 Task: Add a condition where "Hours until next SLA breach Greater than One hundred" in recently solved tickets
Action: Mouse moved to (104, 374)
Screenshot: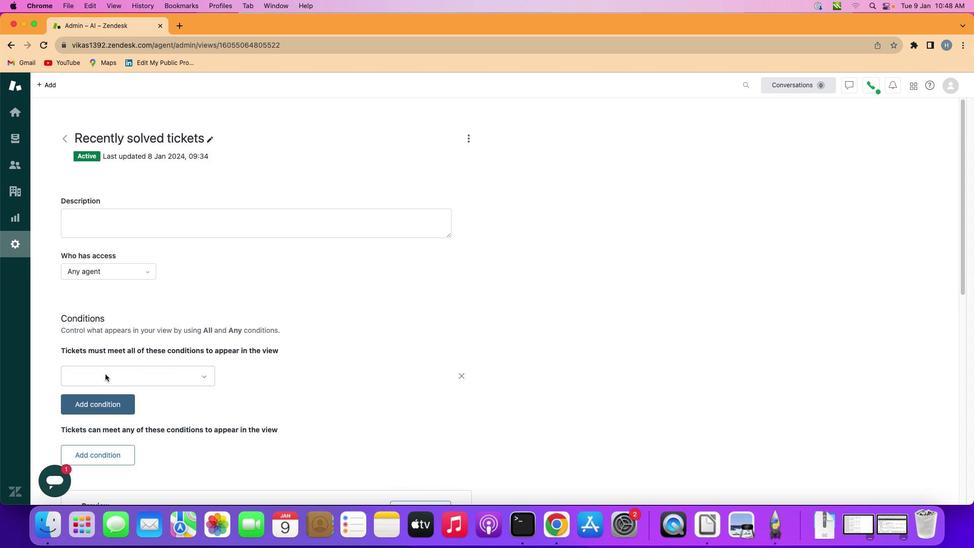 
Action: Mouse pressed left at (104, 374)
Screenshot: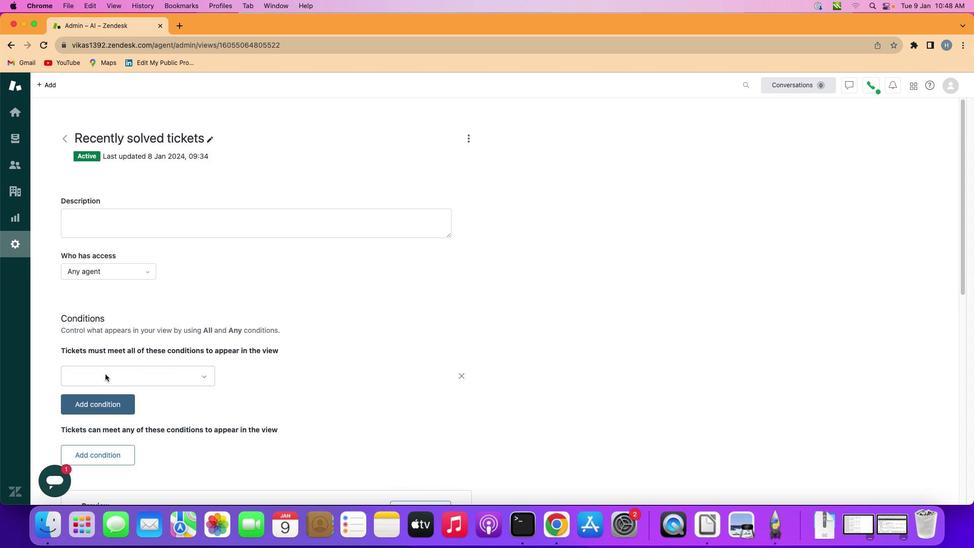 
Action: Mouse moved to (150, 374)
Screenshot: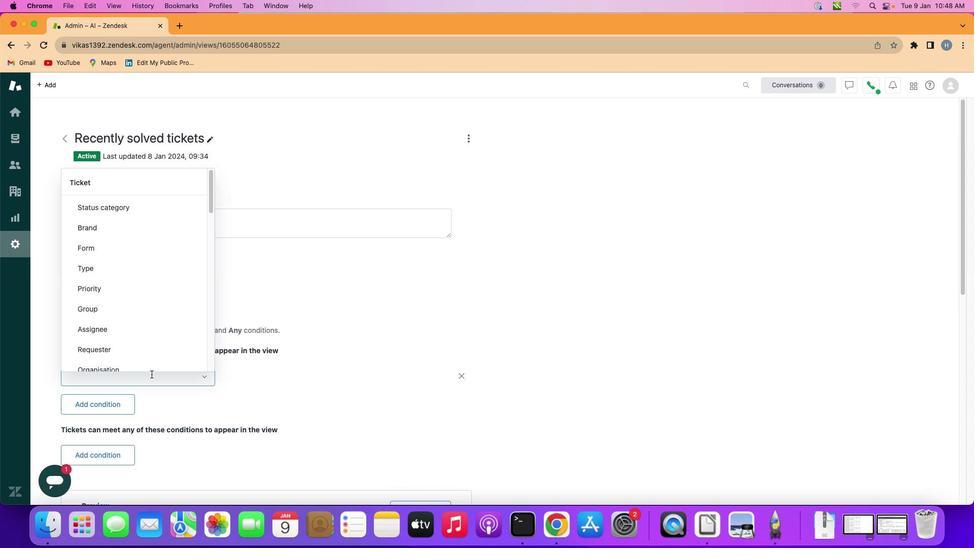 
Action: Mouse pressed left at (150, 374)
Screenshot: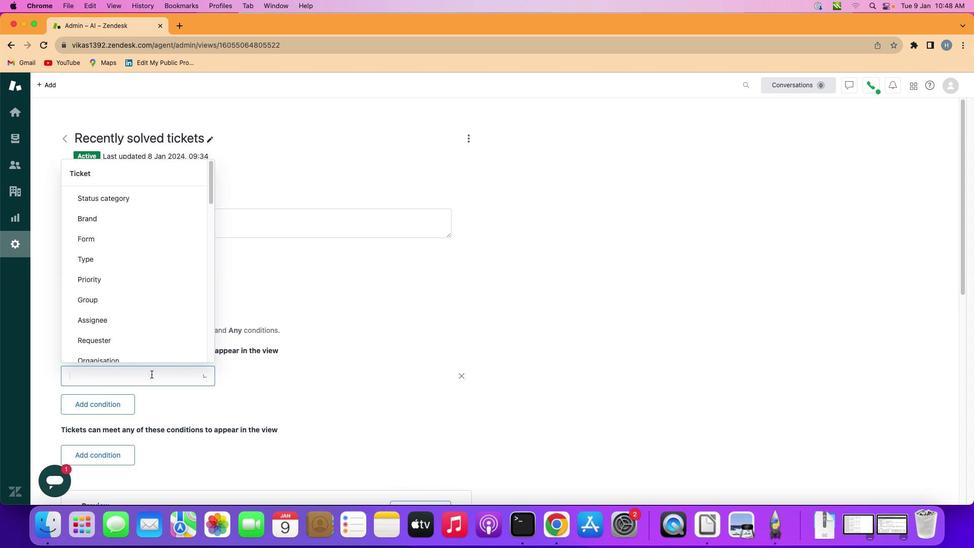 
Action: Mouse moved to (137, 261)
Screenshot: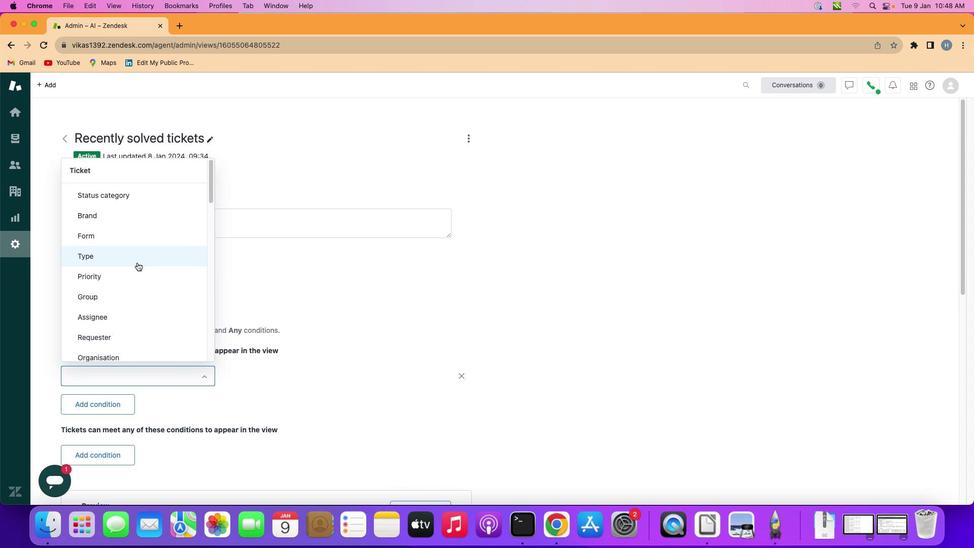 
Action: Mouse scrolled (137, 261) with delta (0, 0)
Screenshot: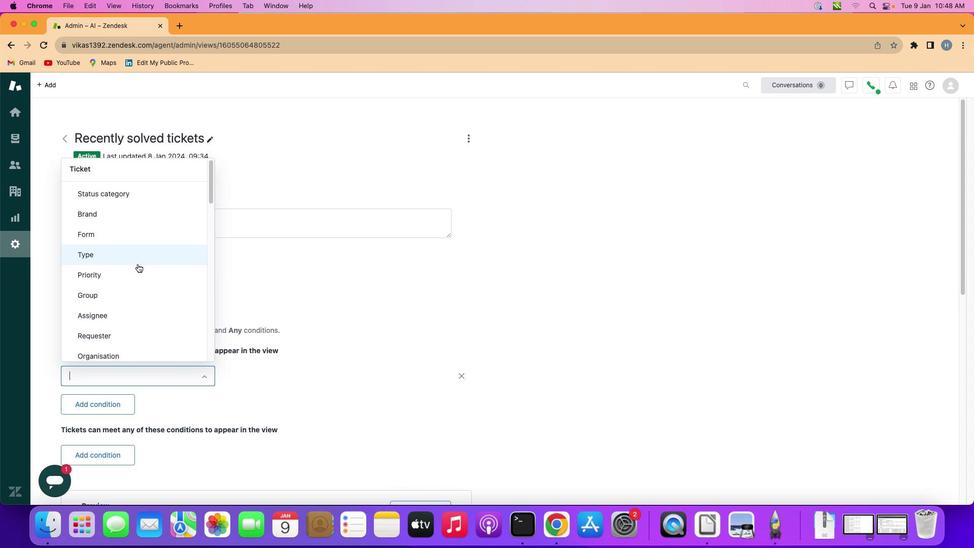 
Action: Mouse moved to (137, 261)
Screenshot: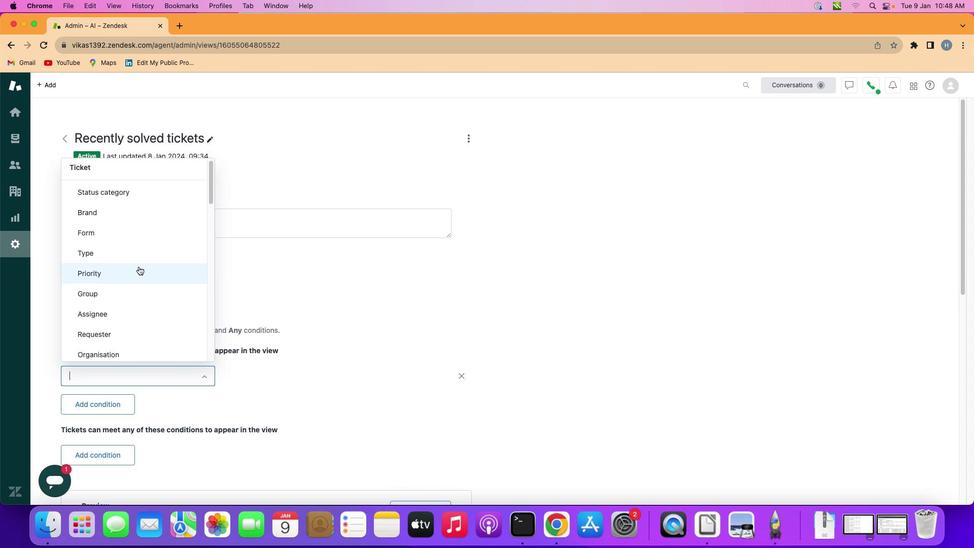 
Action: Mouse scrolled (137, 261) with delta (0, 0)
Screenshot: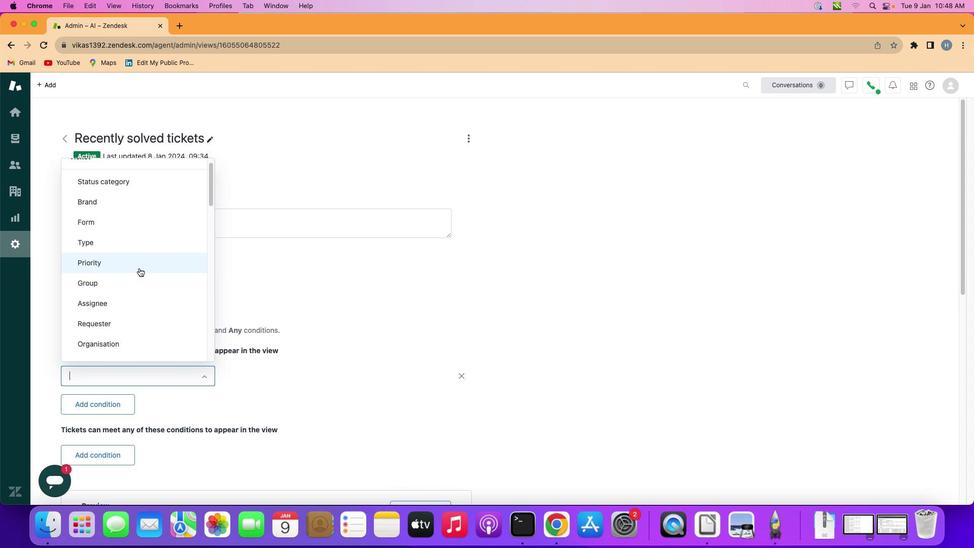 
Action: Mouse moved to (137, 262)
Screenshot: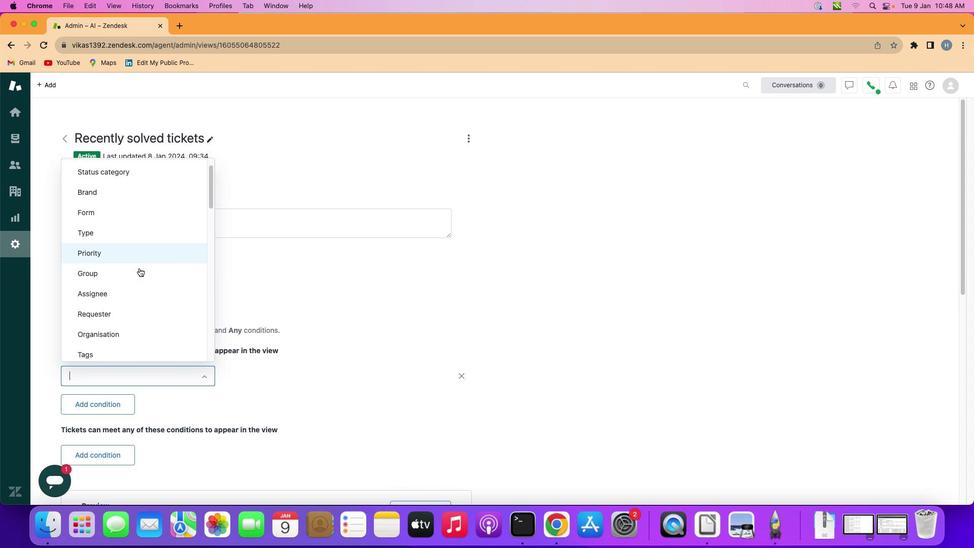 
Action: Mouse scrolled (137, 262) with delta (0, 0)
Screenshot: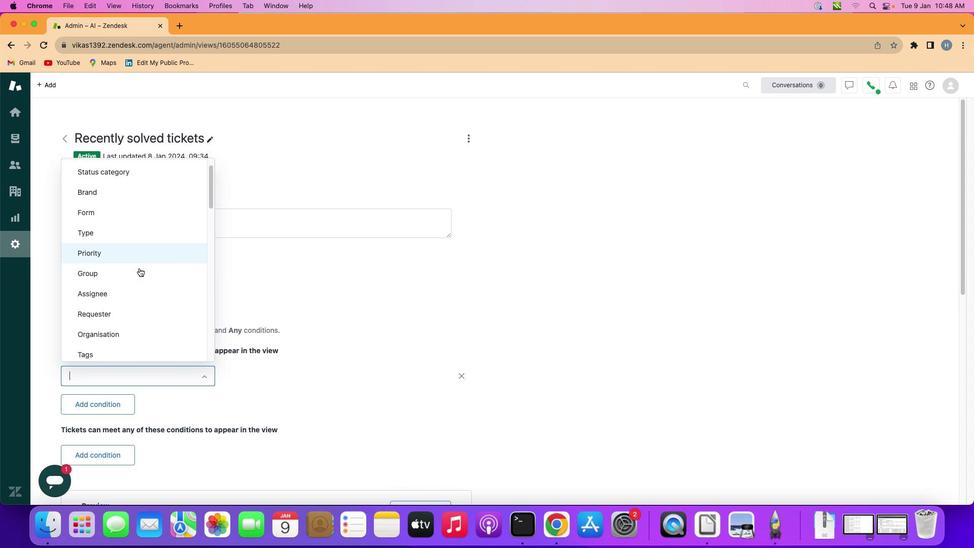 
Action: Mouse moved to (139, 267)
Screenshot: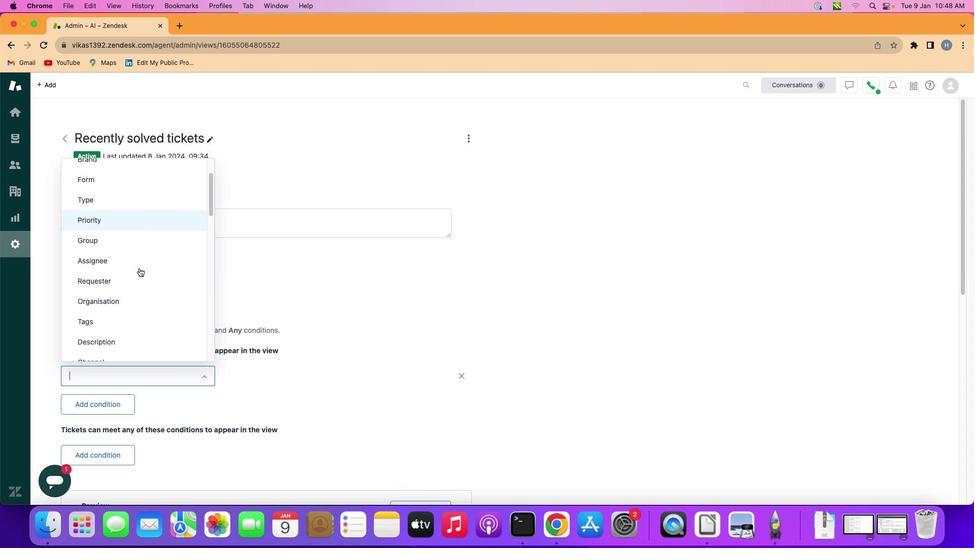 
Action: Mouse scrolled (139, 267) with delta (0, 0)
Screenshot: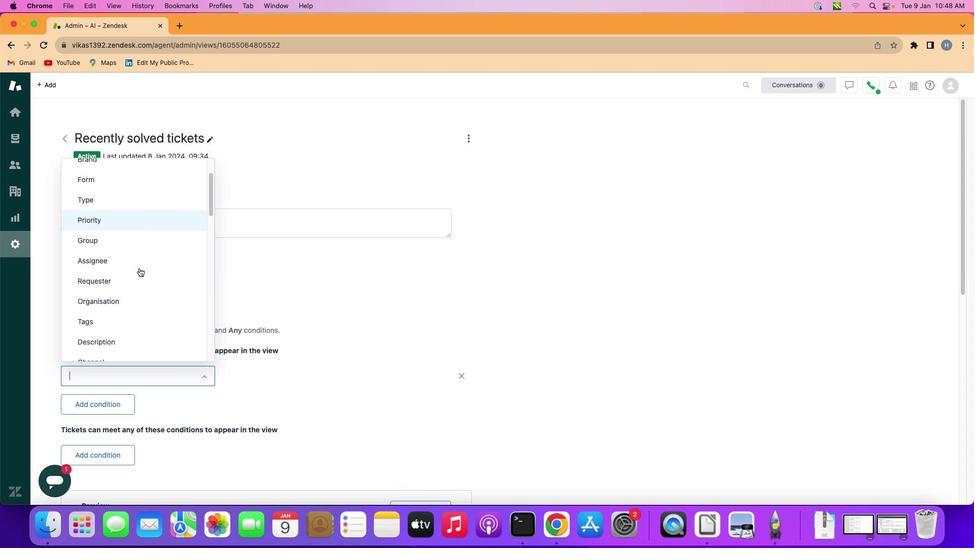 
Action: Mouse moved to (139, 268)
Screenshot: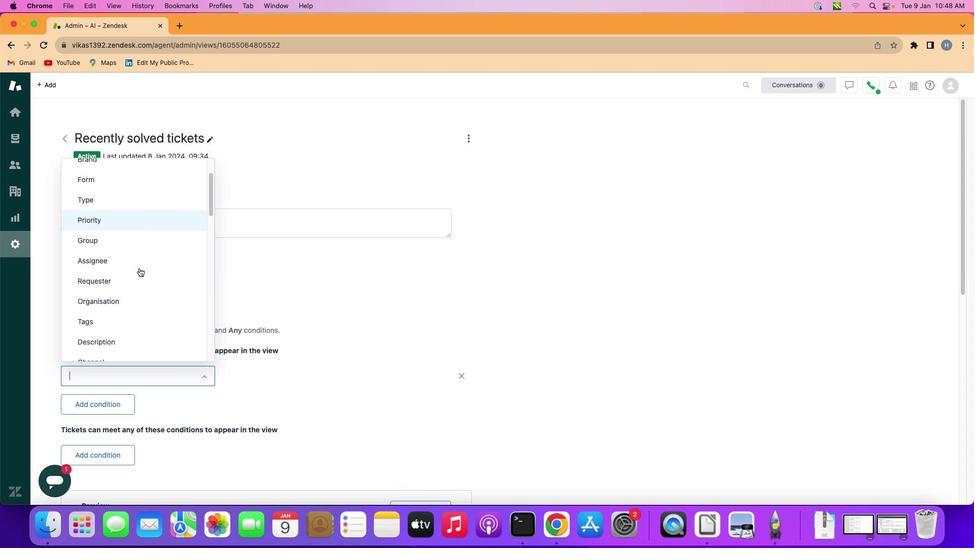 
Action: Mouse scrolled (139, 268) with delta (0, 0)
Screenshot: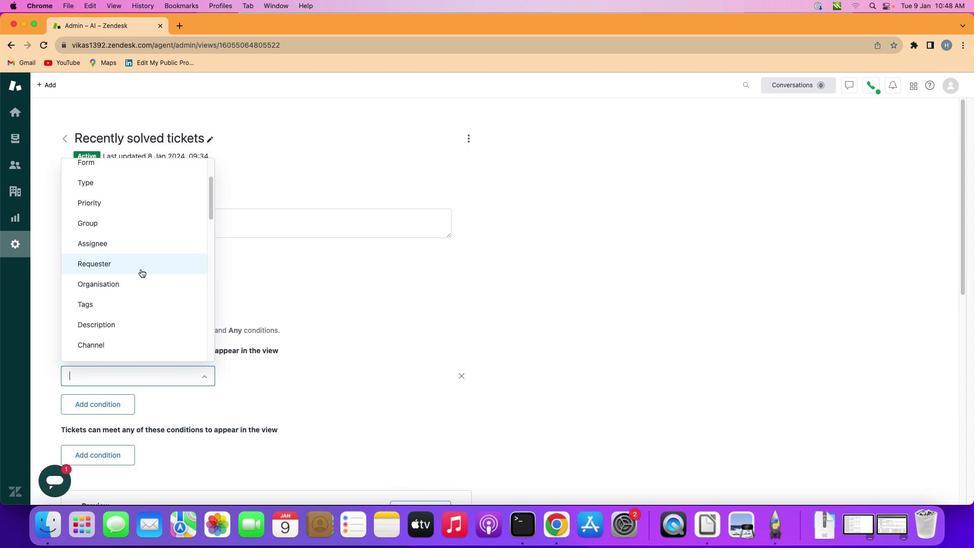 
Action: Mouse scrolled (139, 268) with delta (0, 0)
Screenshot: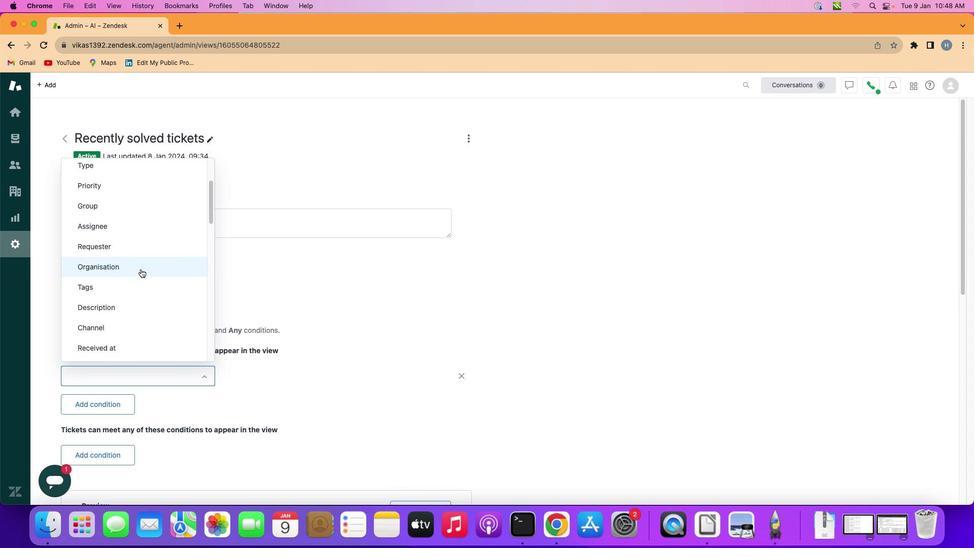 
Action: Mouse moved to (141, 269)
Screenshot: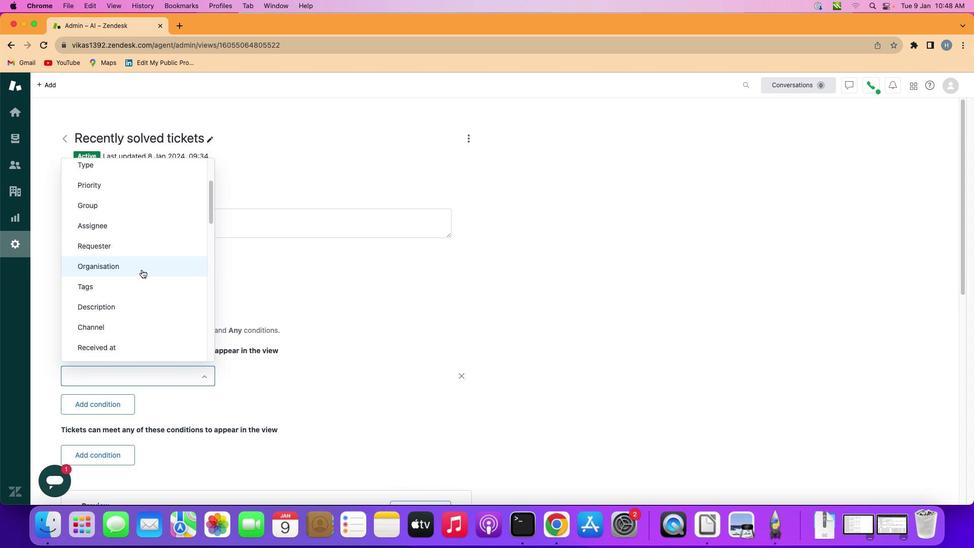 
Action: Mouse scrolled (141, 269) with delta (0, 0)
Screenshot: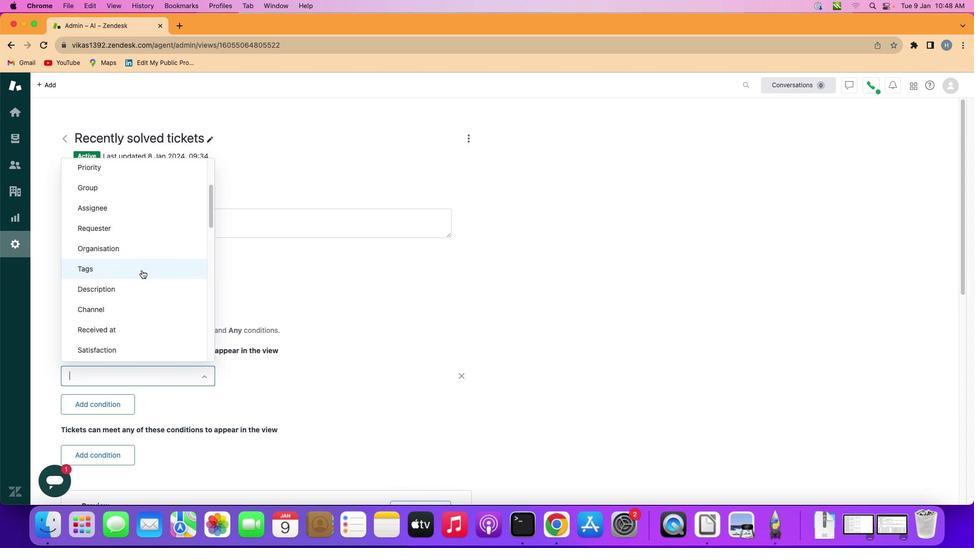 
Action: Mouse moved to (141, 269)
Screenshot: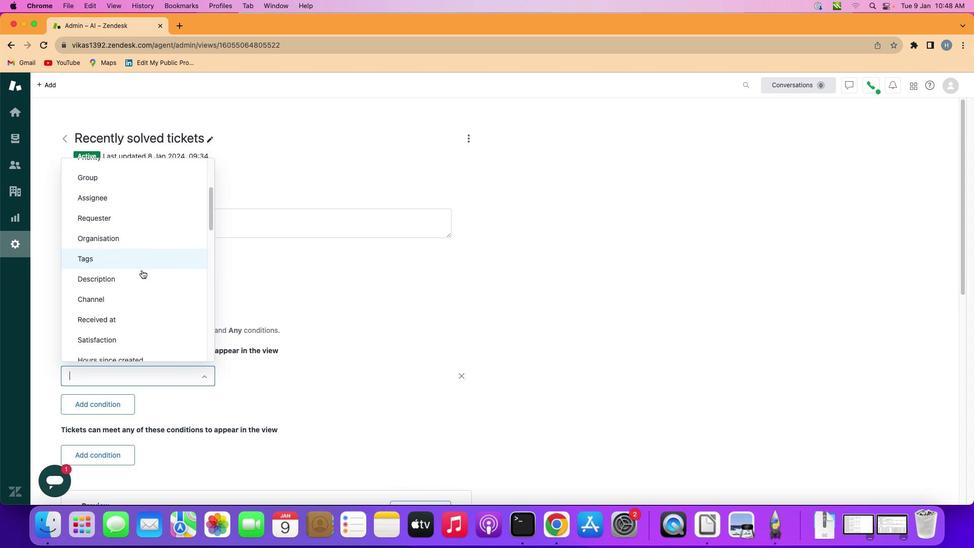 
Action: Mouse scrolled (141, 269) with delta (0, 0)
Screenshot: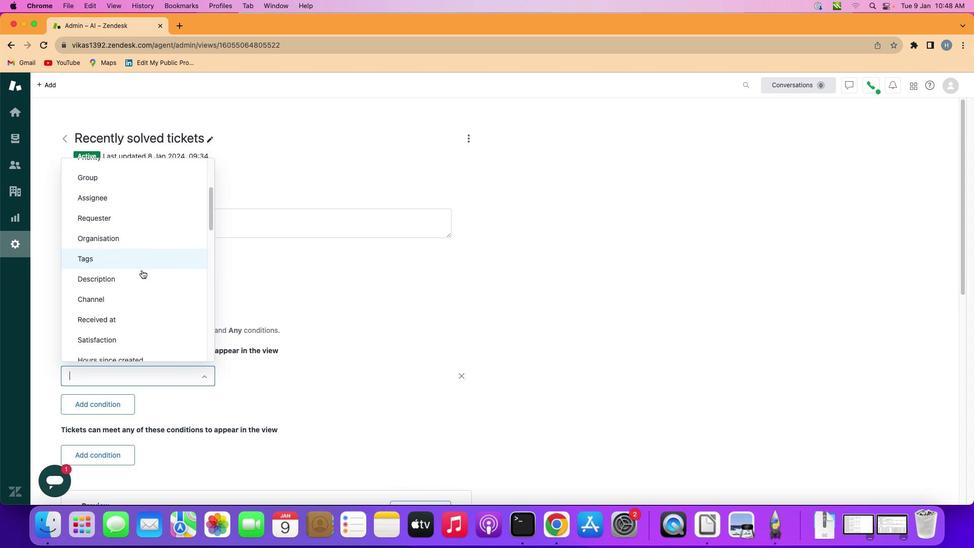 
Action: Mouse moved to (141, 269)
Screenshot: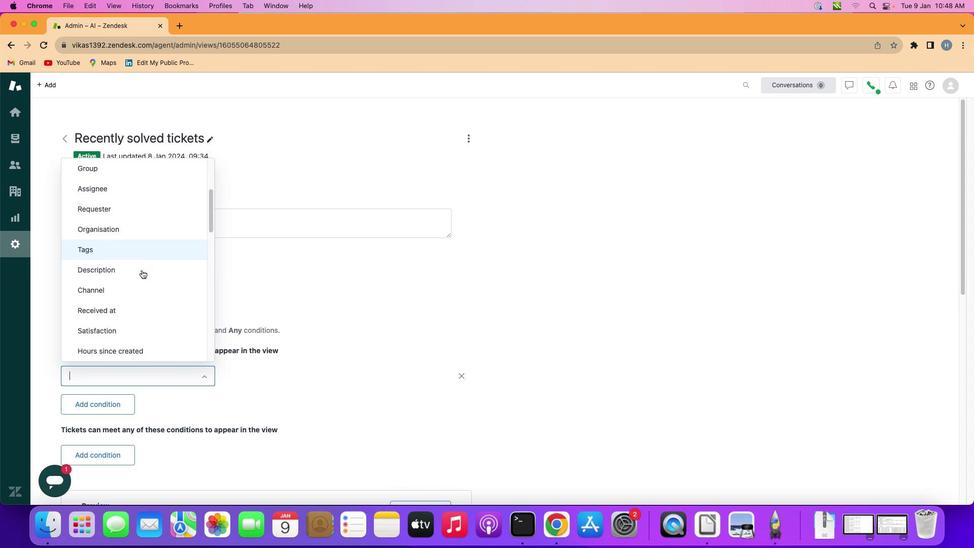 
Action: Mouse scrolled (141, 269) with delta (0, 0)
Screenshot: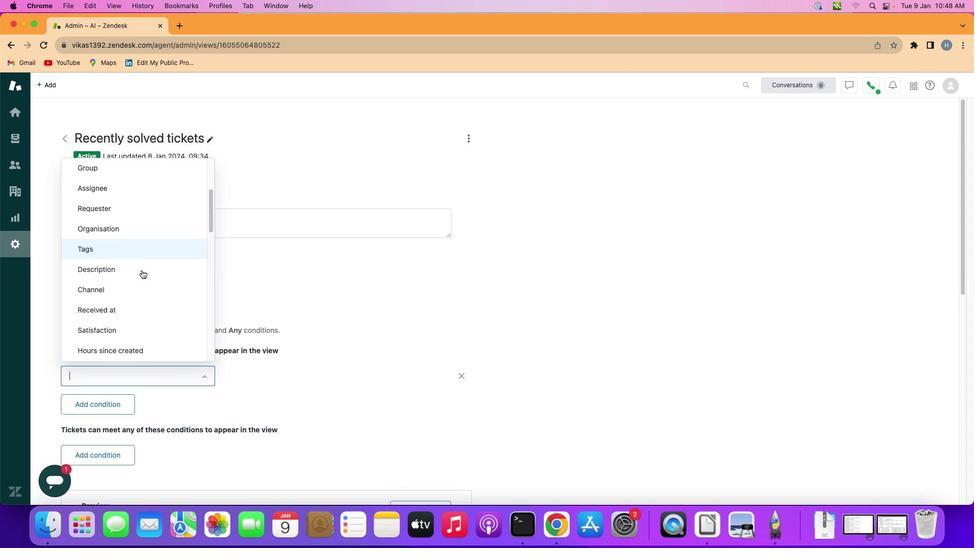 
Action: Mouse moved to (141, 270)
Screenshot: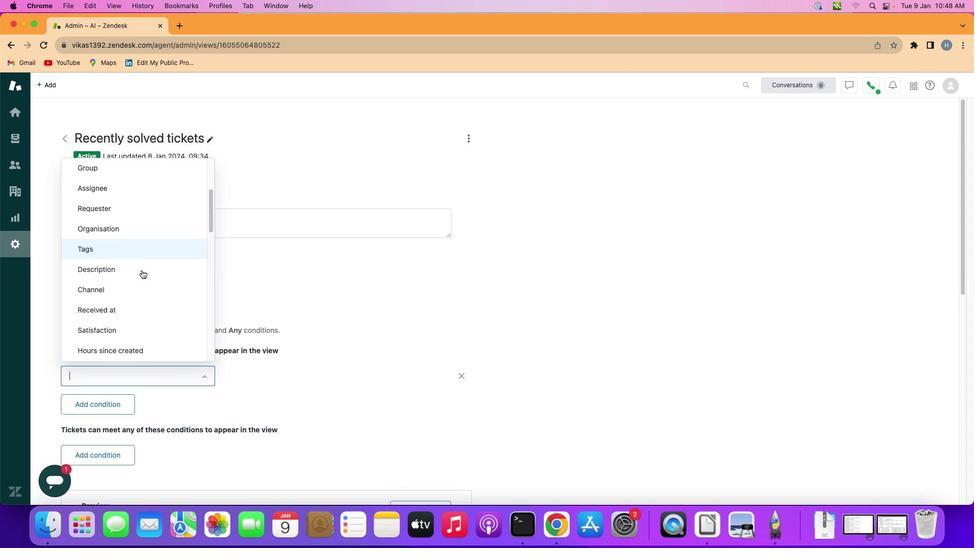 
Action: Mouse scrolled (141, 270) with delta (0, 0)
Screenshot: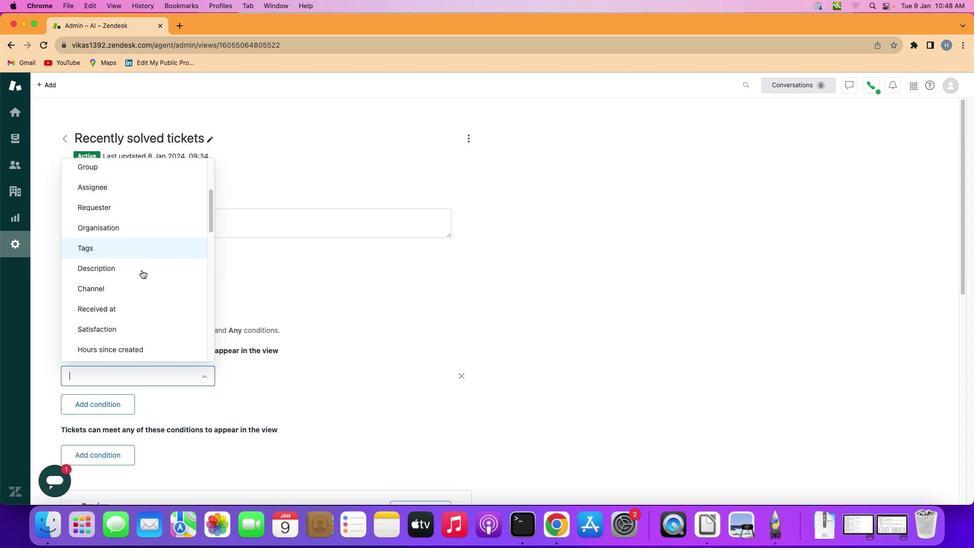 
Action: Mouse scrolled (141, 270) with delta (0, 0)
Screenshot: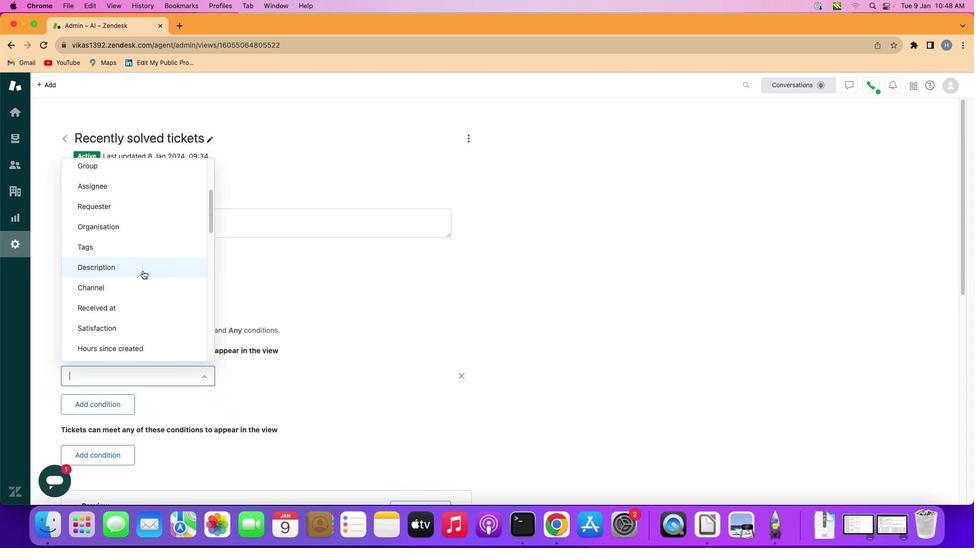 
Action: Mouse moved to (143, 269)
Screenshot: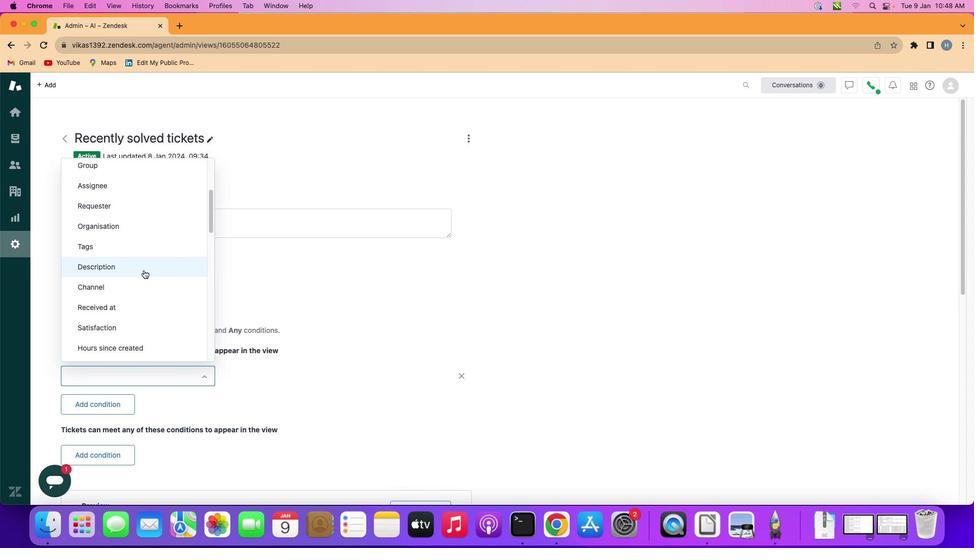 
Action: Mouse scrolled (143, 269) with delta (0, 0)
Screenshot: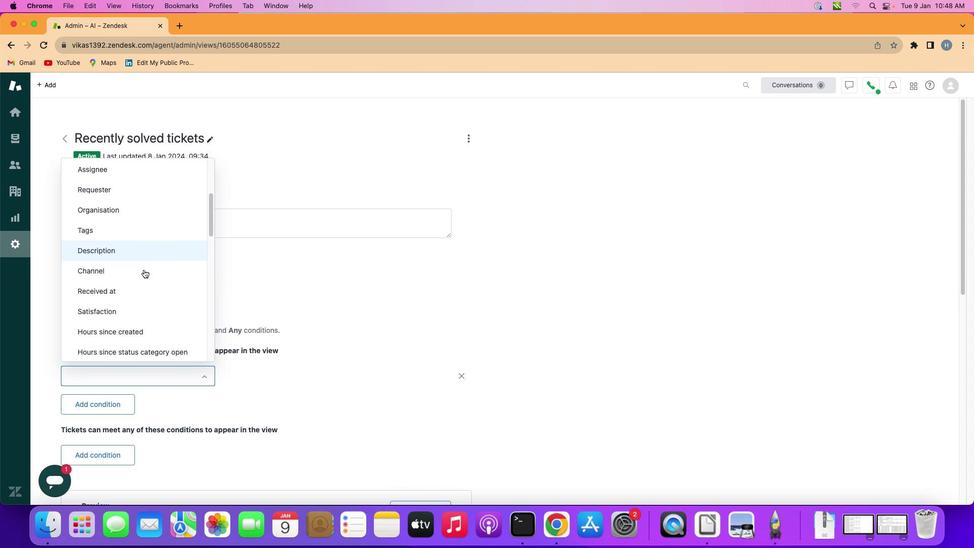 
Action: Mouse scrolled (143, 269) with delta (0, 0)
Screenshot: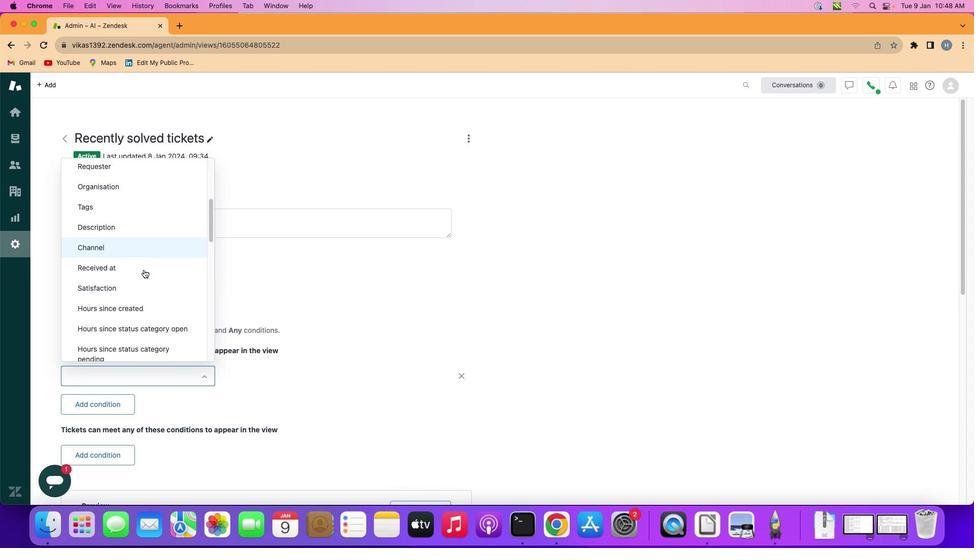 
Action: Mouse scrolled (143, 269) with delta (0, 0)
Screenshot: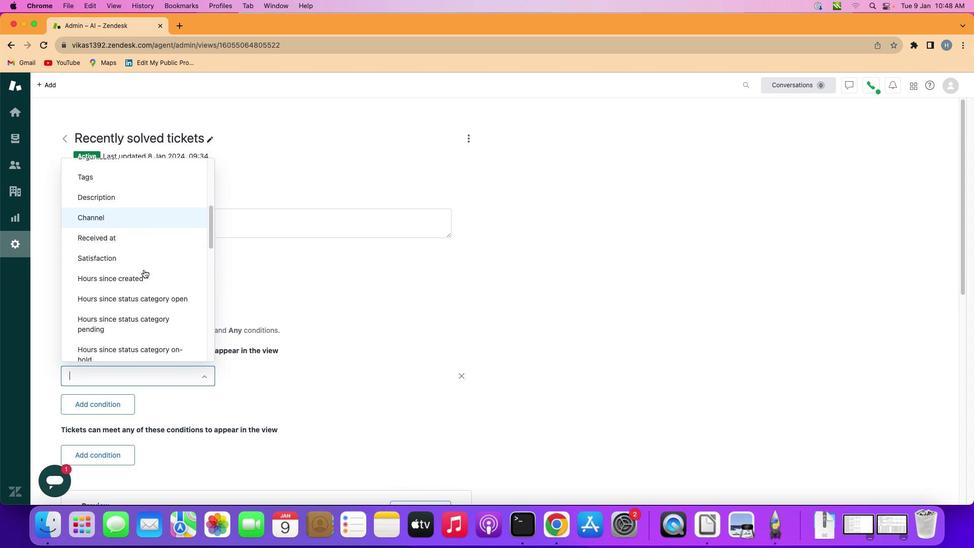 
Action: Mouse moved to (143, 269)
Screenshot: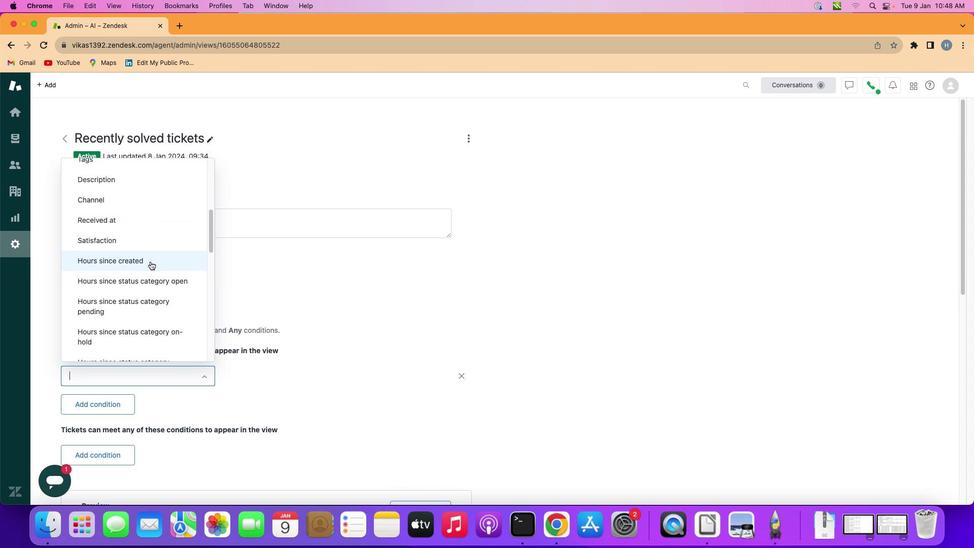 
Action: Mouse scrolled (143, 269) with delta (0, -1)
Screenshot: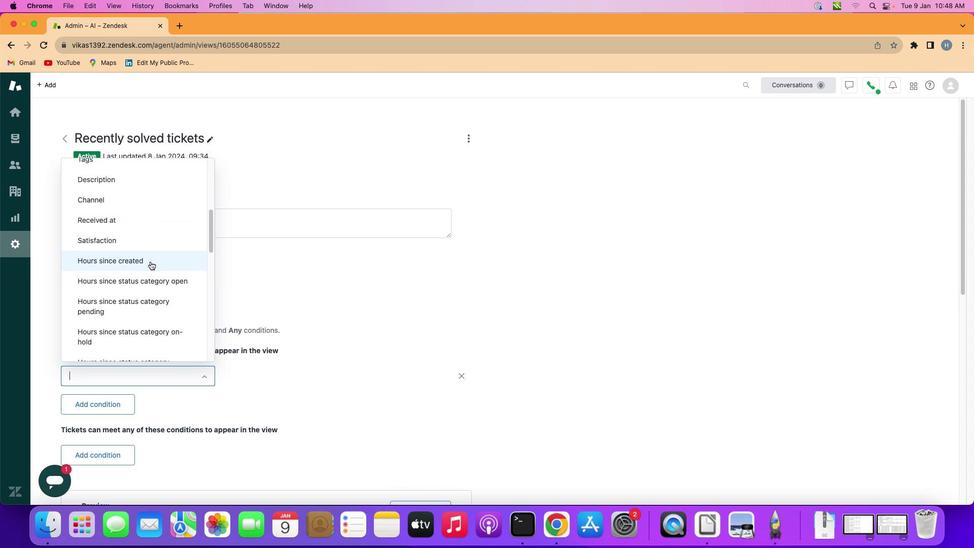 
Action: Mouse moved to (150, 260)
Screenshot: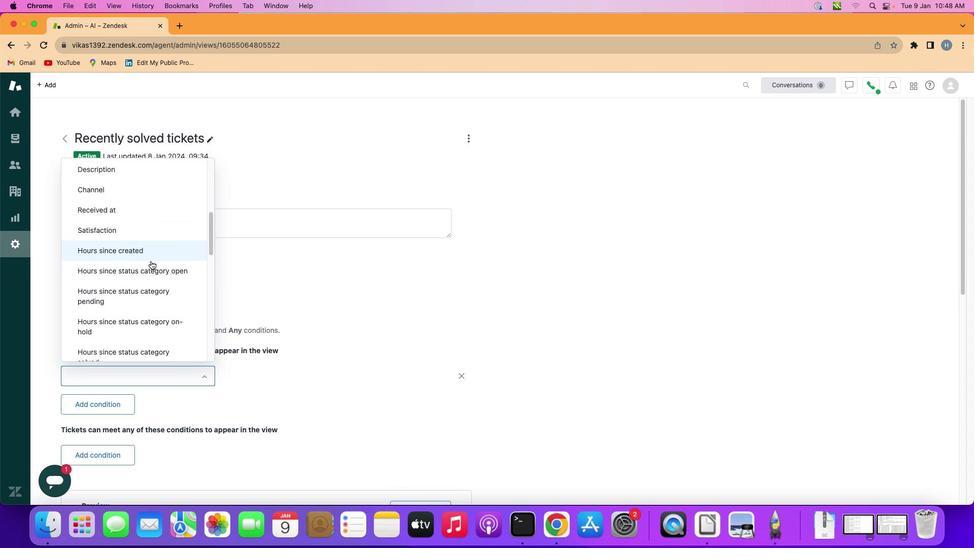 
Action: Mouse scrolled (150, 260) with delta (0, 0)
Screenshot: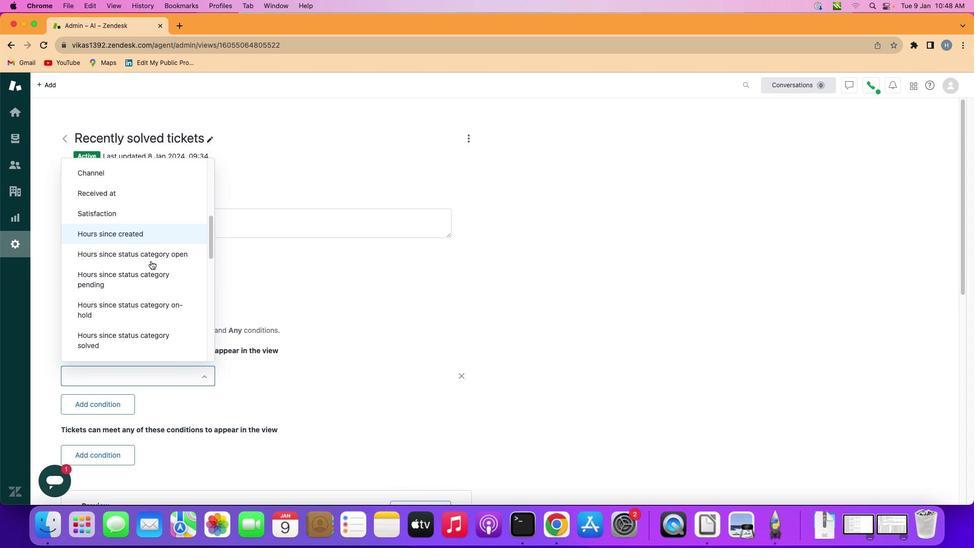 
Action: Mouse scrolled (150, 260) with delta (0, 0)
Screenshot: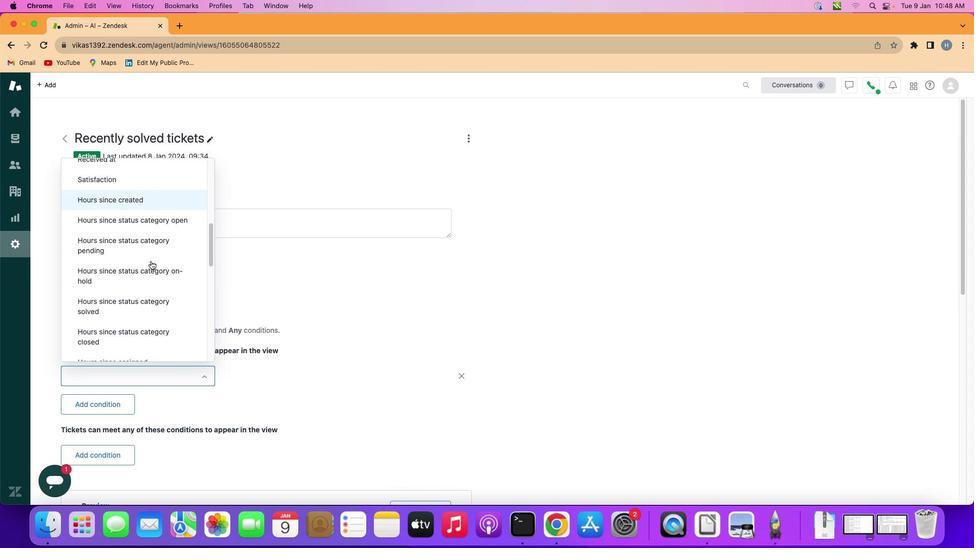 
Action: Mouse scrolled (150, 260) with delta (0, 0)
Screenshot: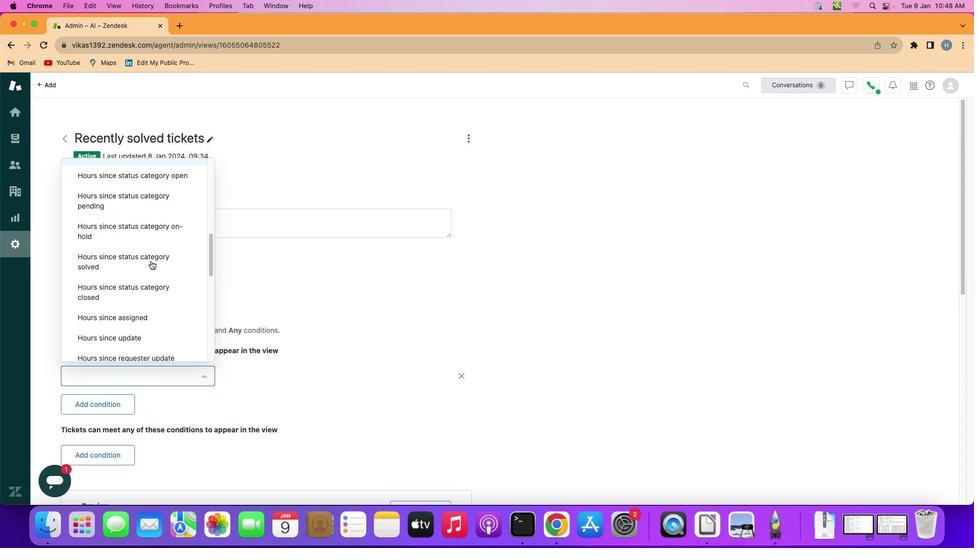 
Action: Mouse scrolled (150, 260) with delta (0, -1)
Screenshot: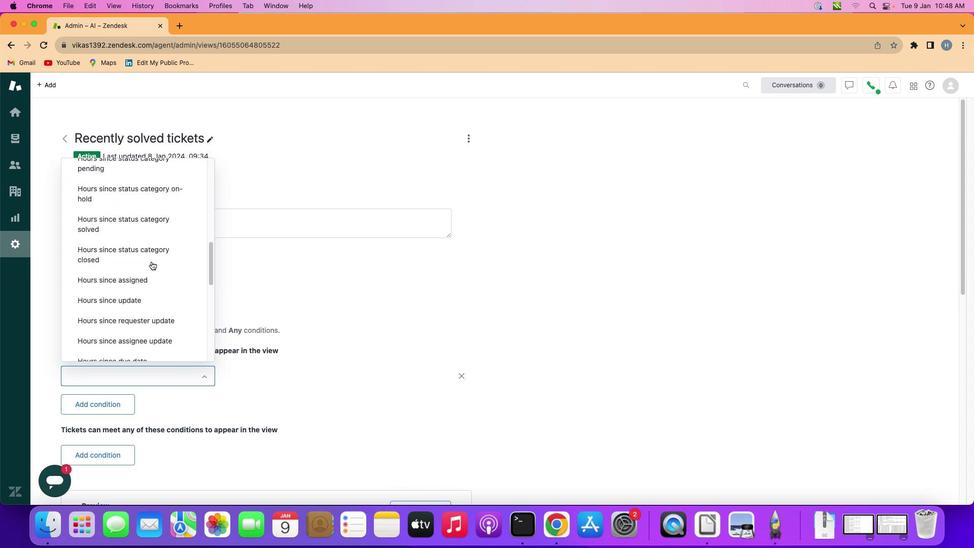 
Action: Mouse scrolled (150, 260) with delta (0, -1)
Screenshot: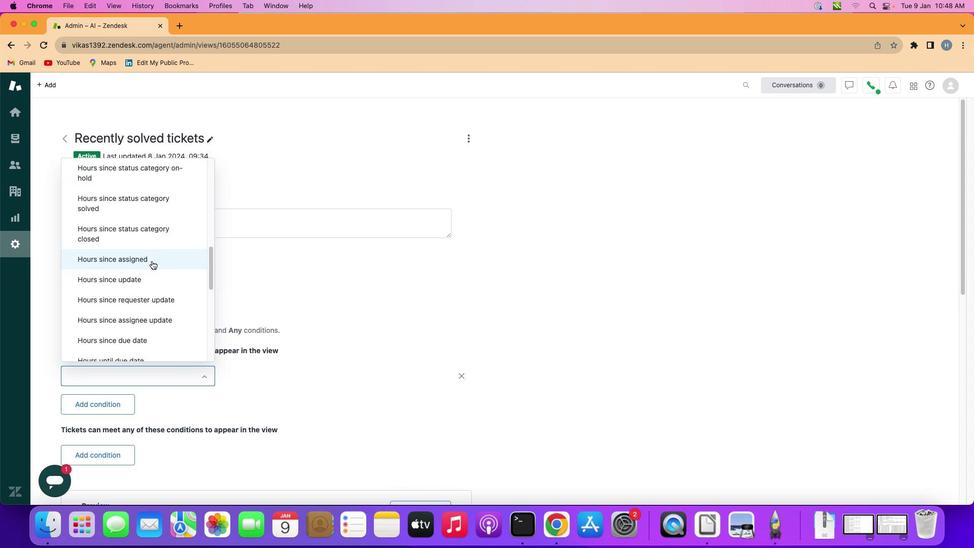 
Action: Mouse moved to (153, 260)
Screenshot: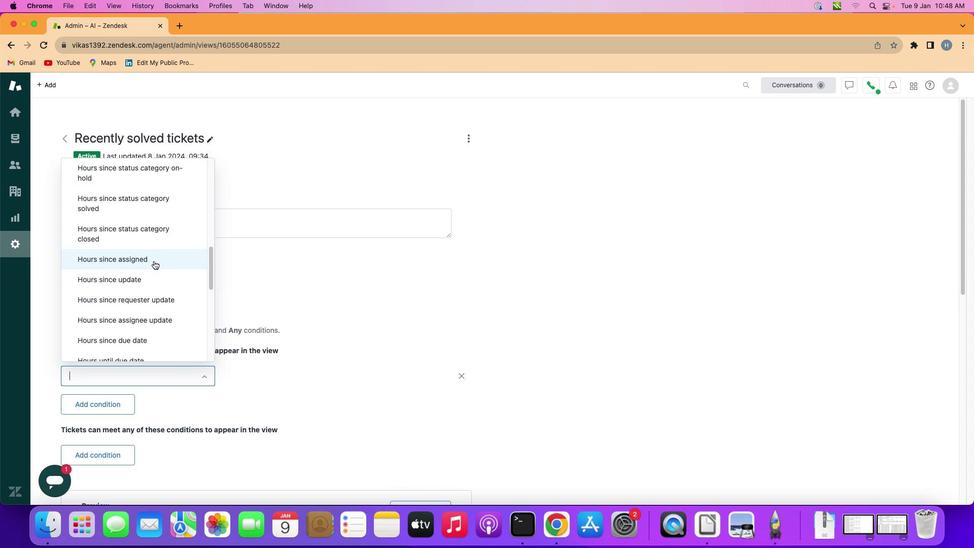 
Action: Mouse scrolled (153, 260) with delta (0, 0)
Screenshot: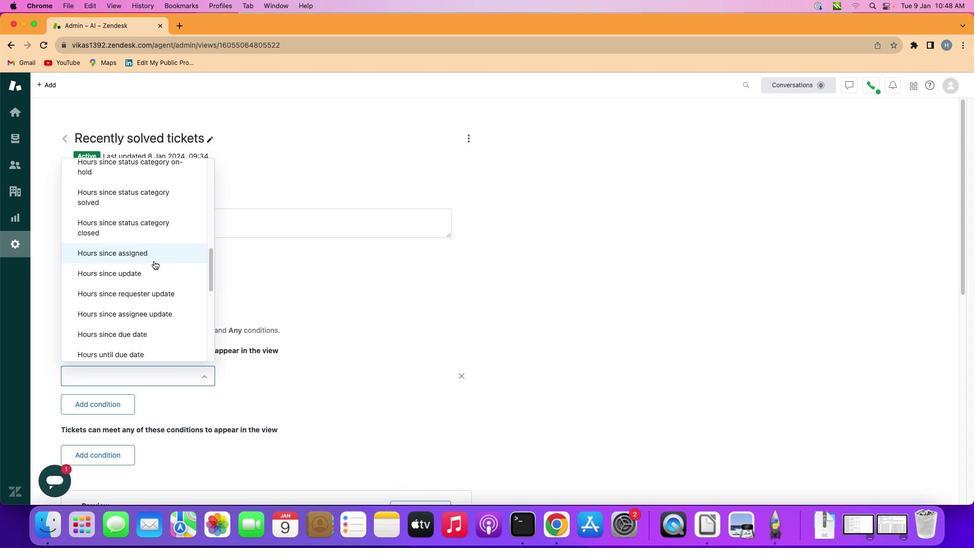 
Action: Mouse scrolled (153, 260) with delta (0, 0)
Screenshot: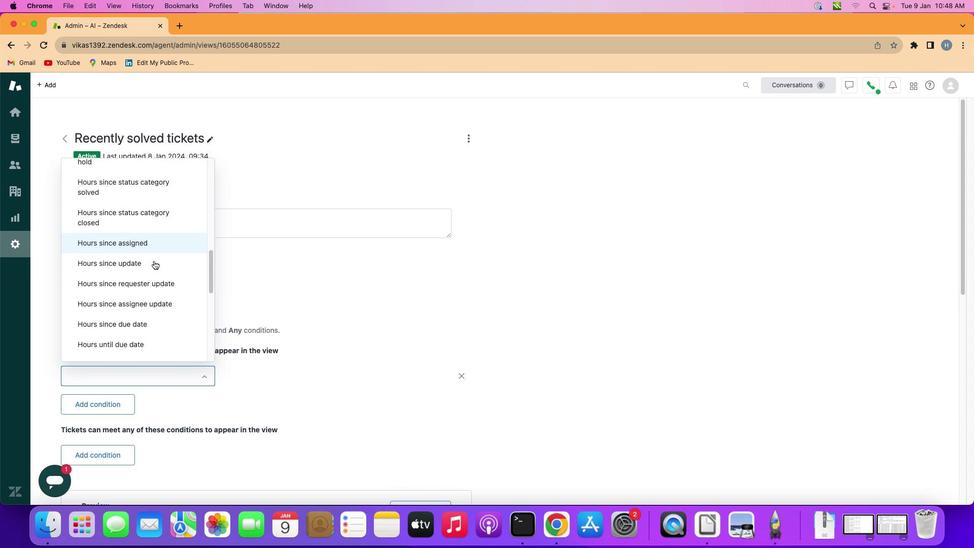
Action: Mouse scrolled (153, 260) with delta (0, 0)
Screenshot: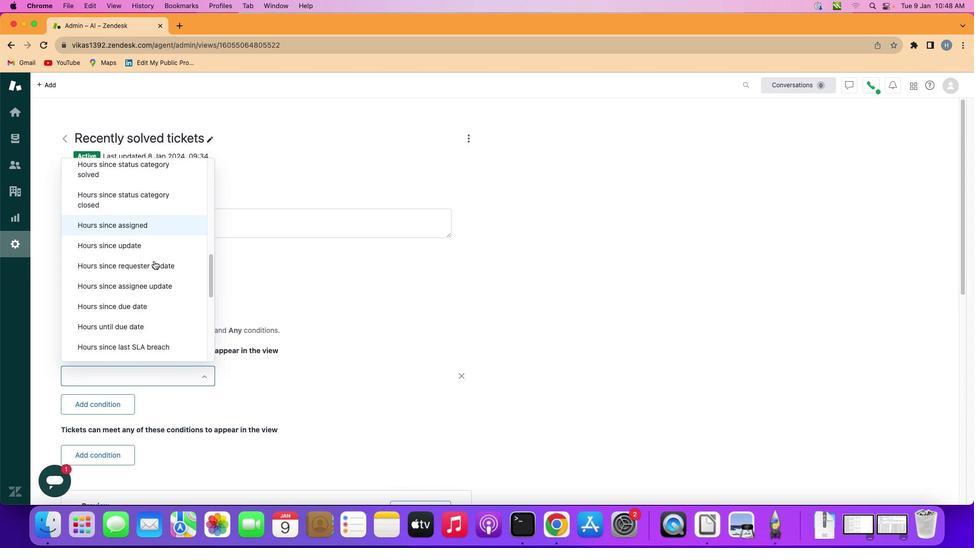 
Action: Mouse scrolled (153, 260) with delta (0, 0)
Screenshot: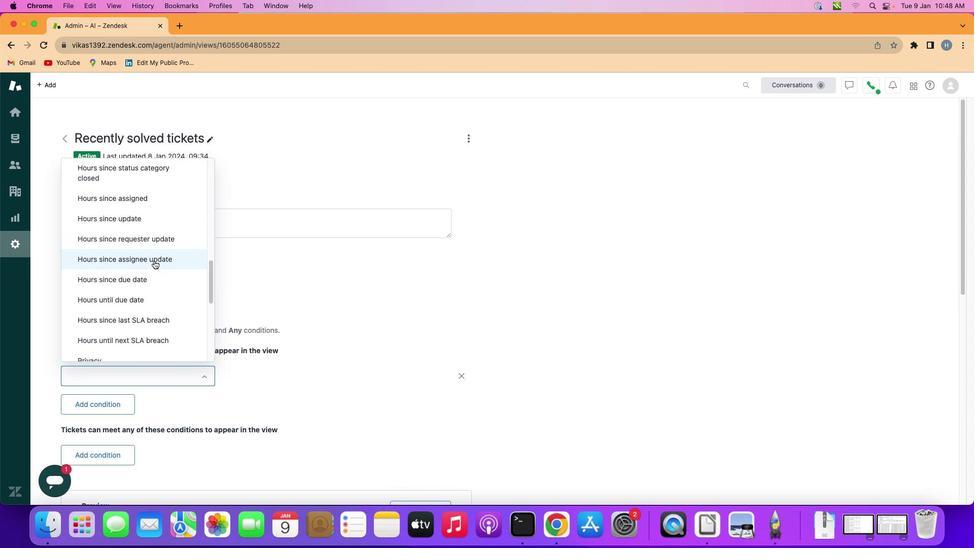 
Action: Mouse scrolled (153, 260) with delta (0, 0)
Screenshot: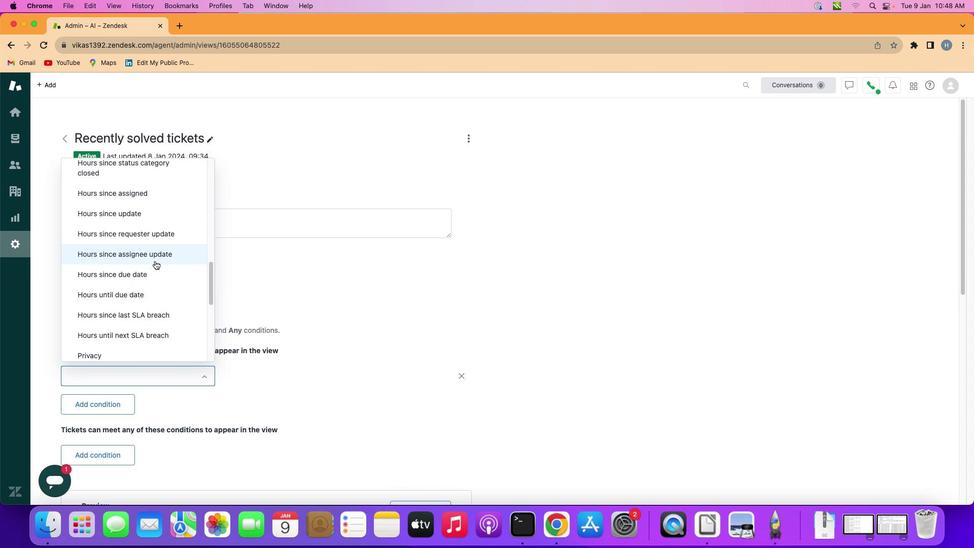 
Action: Mouse moved to (154, 260)
Screenshot: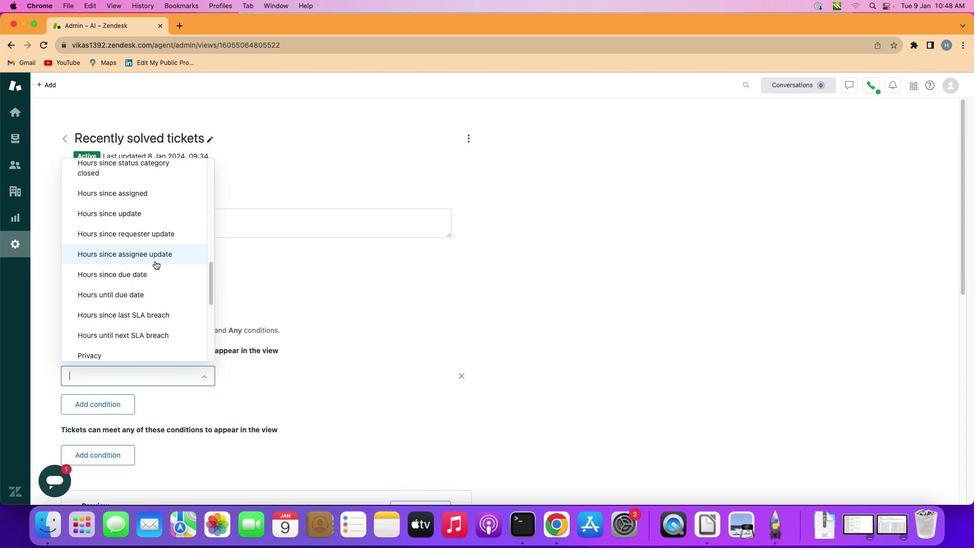
Action: Mouse scrolled (154, 260) with delta (0, 0)
Screenshot: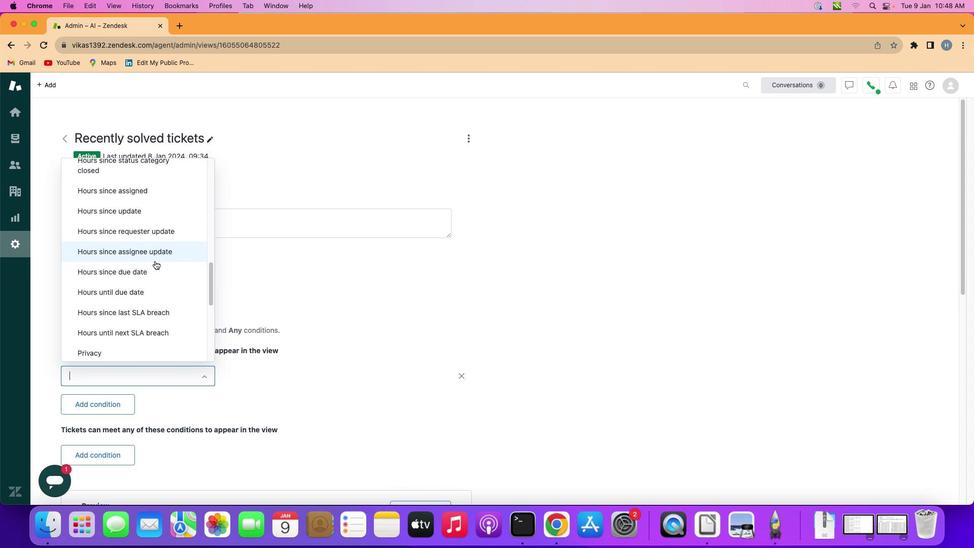 
Action: Mouse scrolled (154, 260) with delta (0, 0)
Screenshot: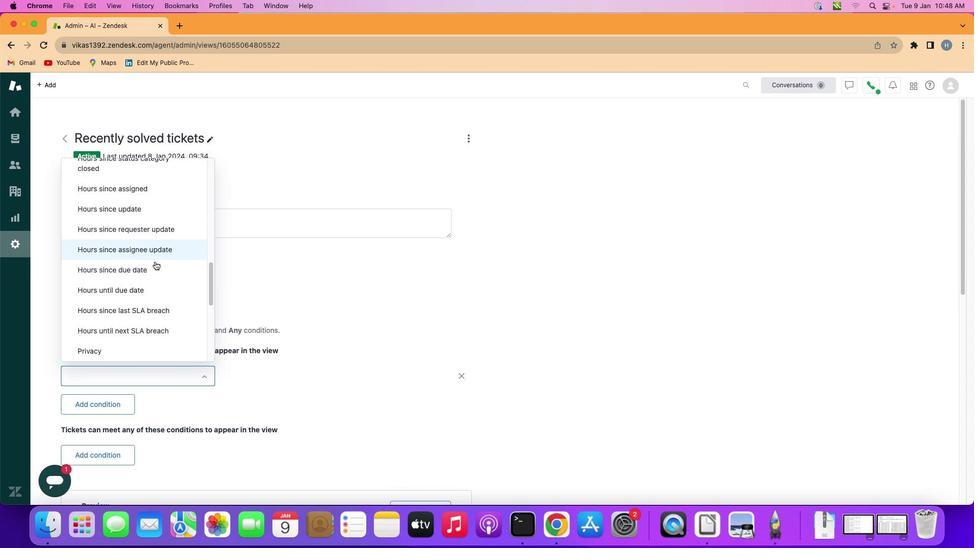
Action: Mouse scrolled (154, 260) with delta (0, 0)
Screenshot: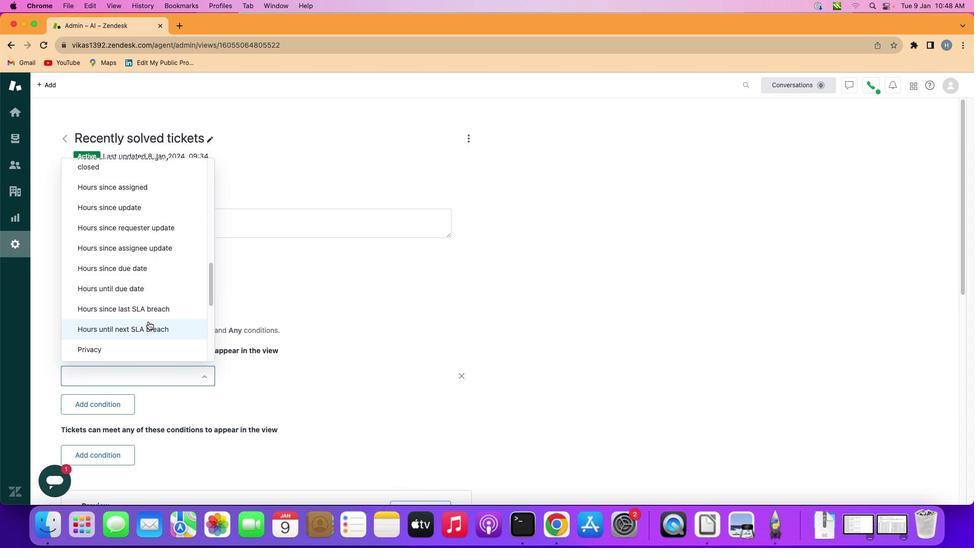 
Action: Mouse moved to (148, 324)
Screenshot: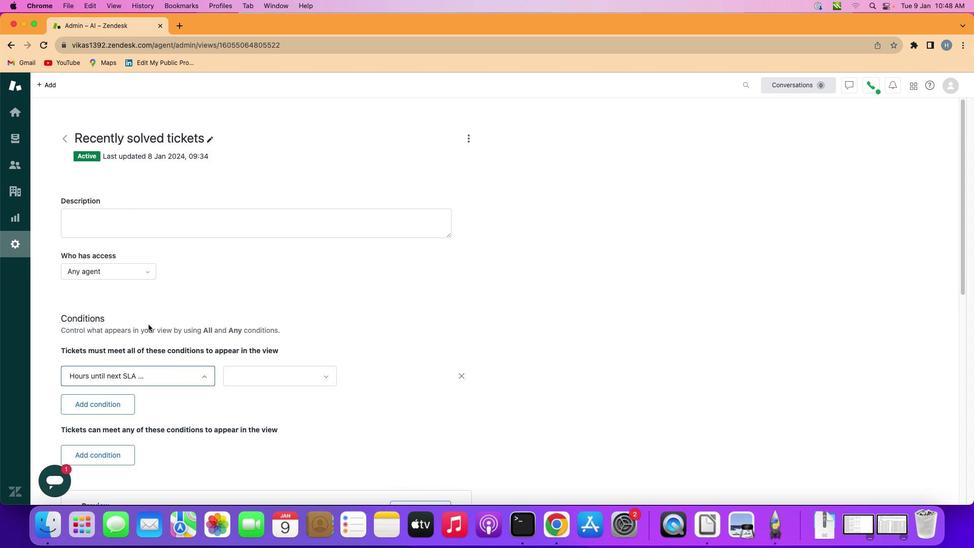 
Action: Mouse pressed left at (148, 324)
Screenshot: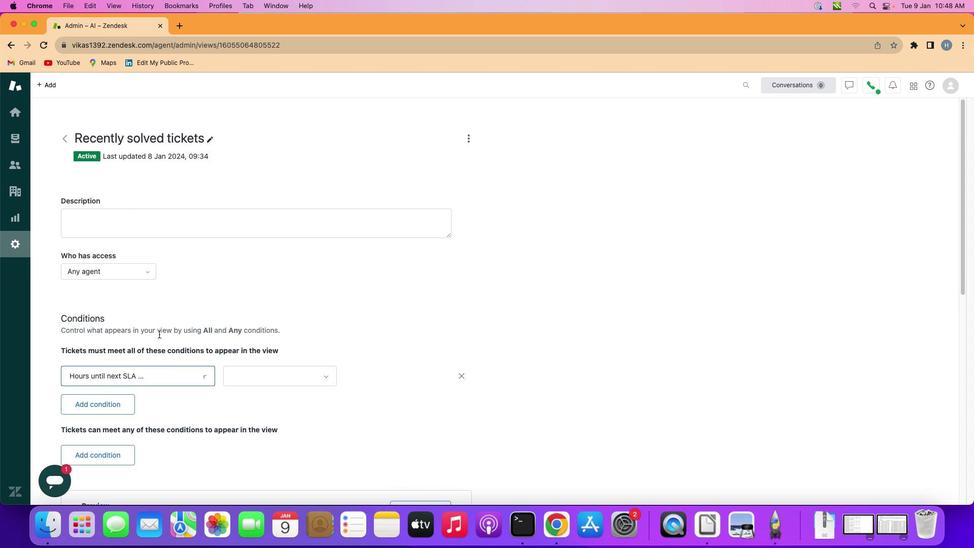 
Action: Mouse moved to (292, 374)
Screenshot: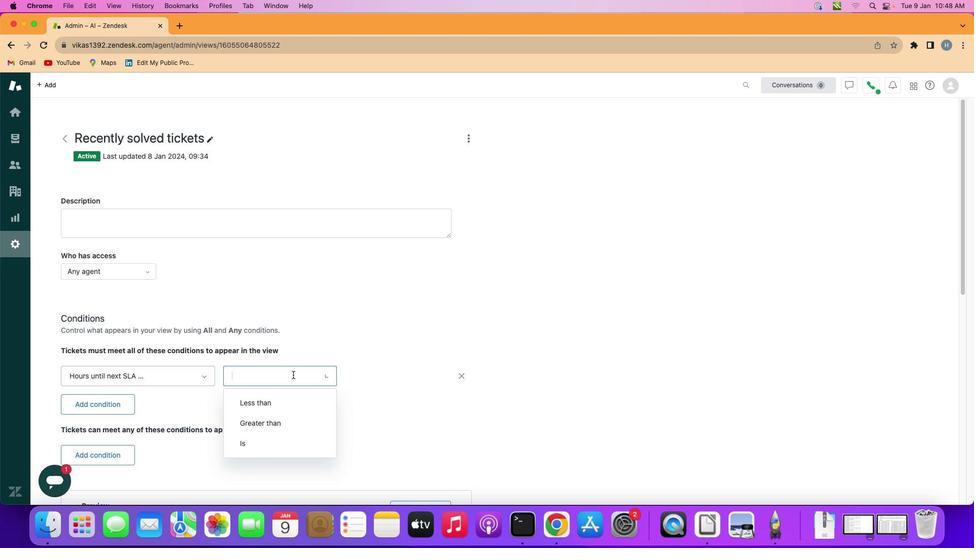 
Action: Mouse pressed left at (292, 374)
Screenshot: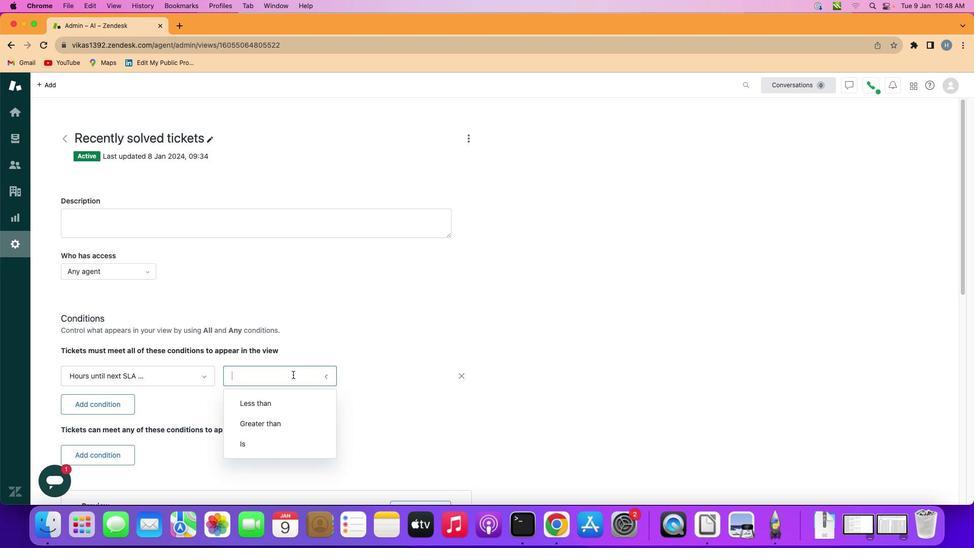 
Action: Mouse moved to (281, 421)
Screenshot: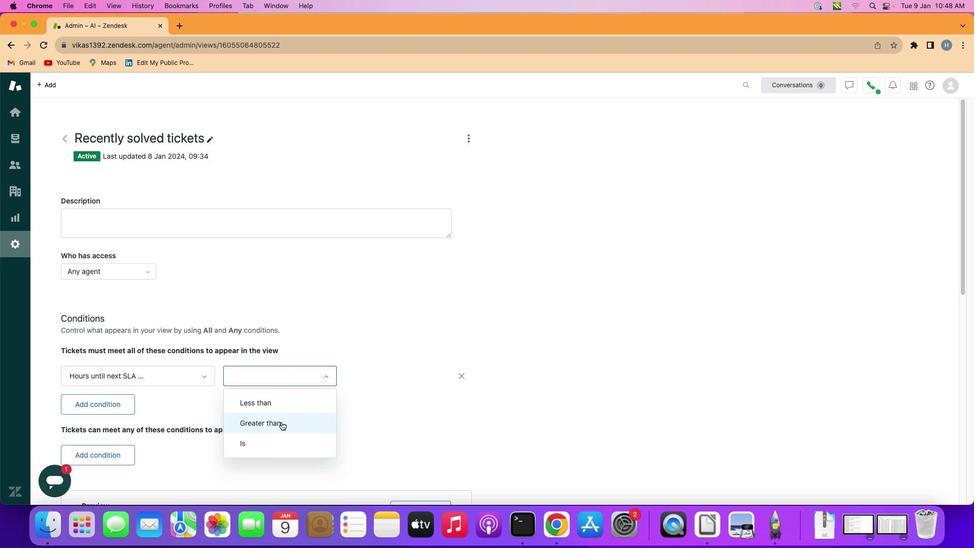 
Action: Mouse pressed left at (281, 421)
Screenshot: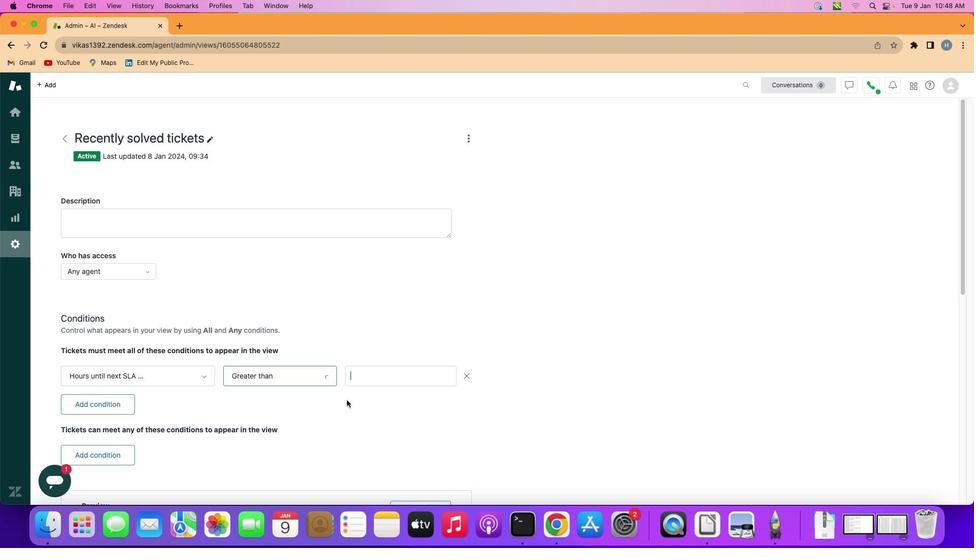 
Action: Mouse moved to (394, 375)
Screenshot: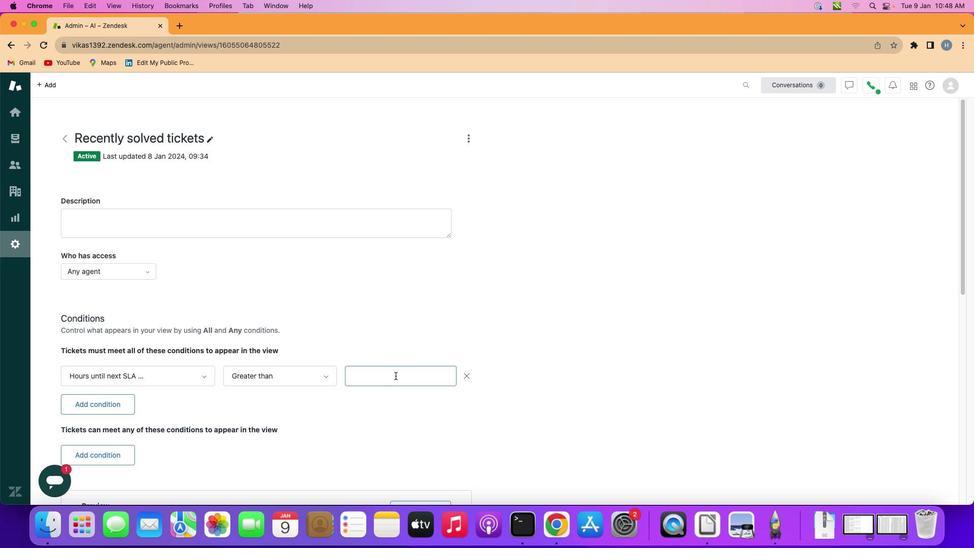 
Action: Mouse pressed left at (394, 375)
Screenshot: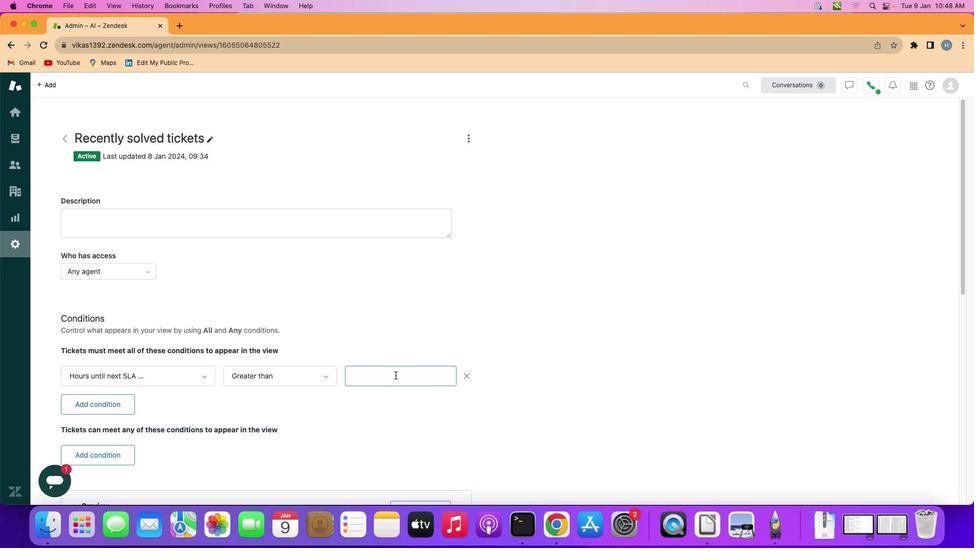 
Action: Mouse moved to (395, 375)
Screenshot: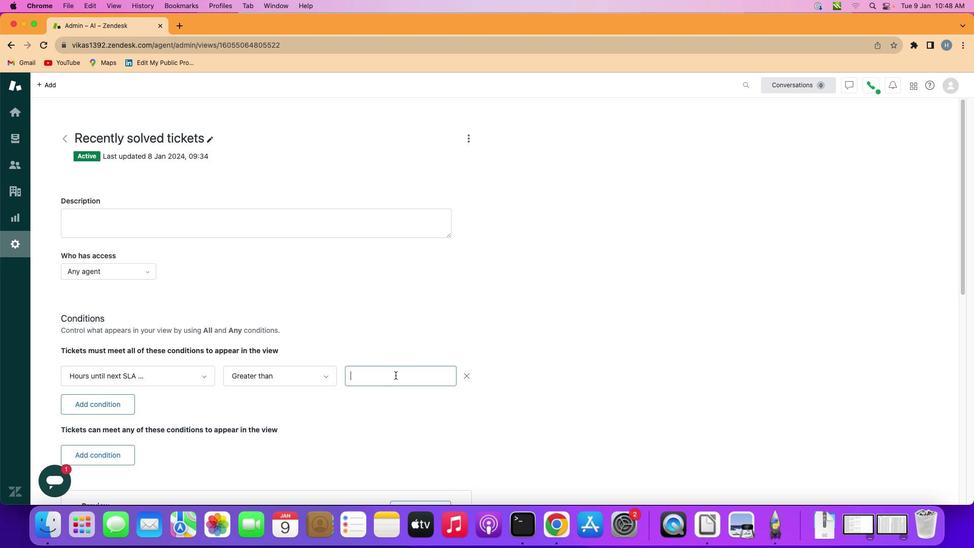 
Action: Key pressed Key.shift'O''n''e'Key.space'h''u''n''d''r''e''d'
Screenshot: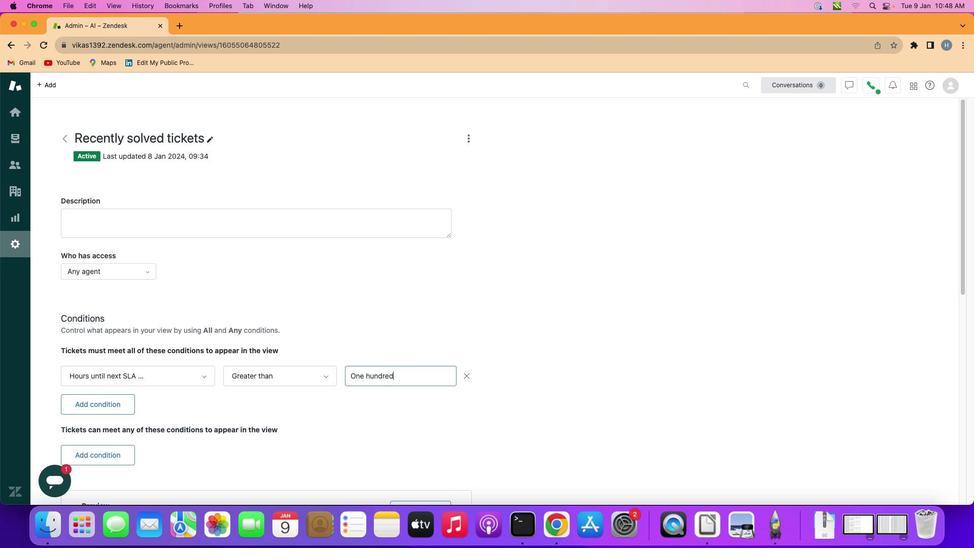 
Action: Mouse moved to (395, 412)
Screenshot: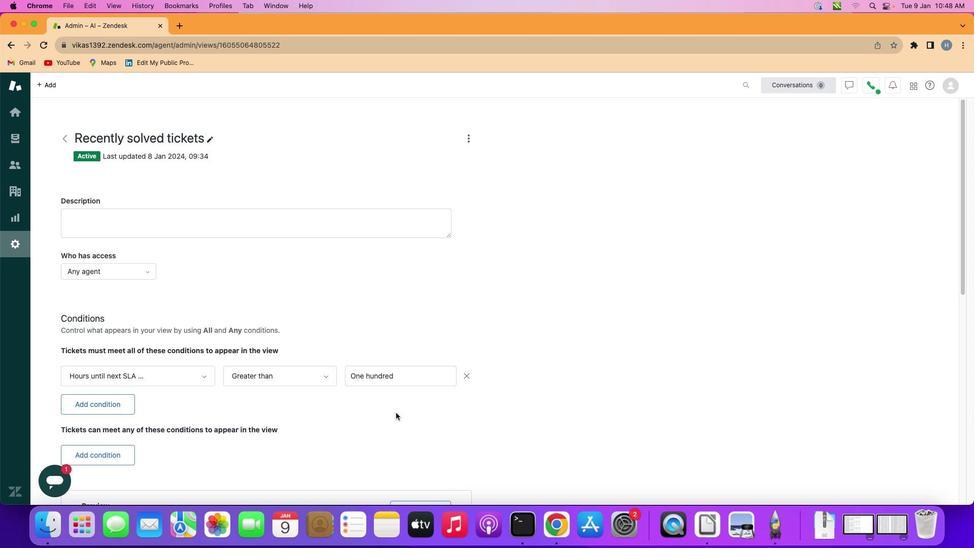 
